 Task: Add caption  from layout.
Action: Mouse moved to (169, 62)
Screenshot: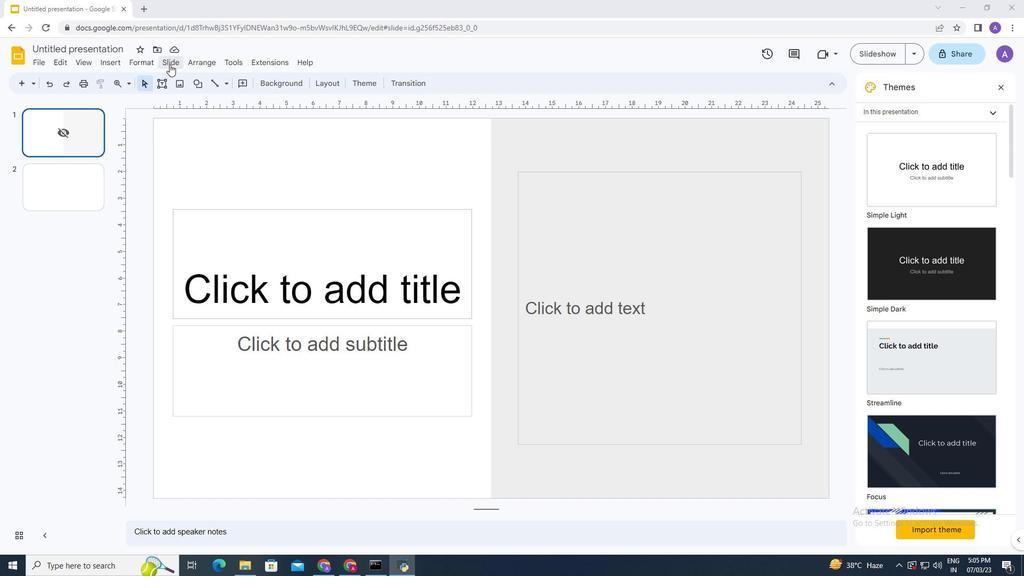 
Action: Mouse pressed left at (169, 62)
Screenshot: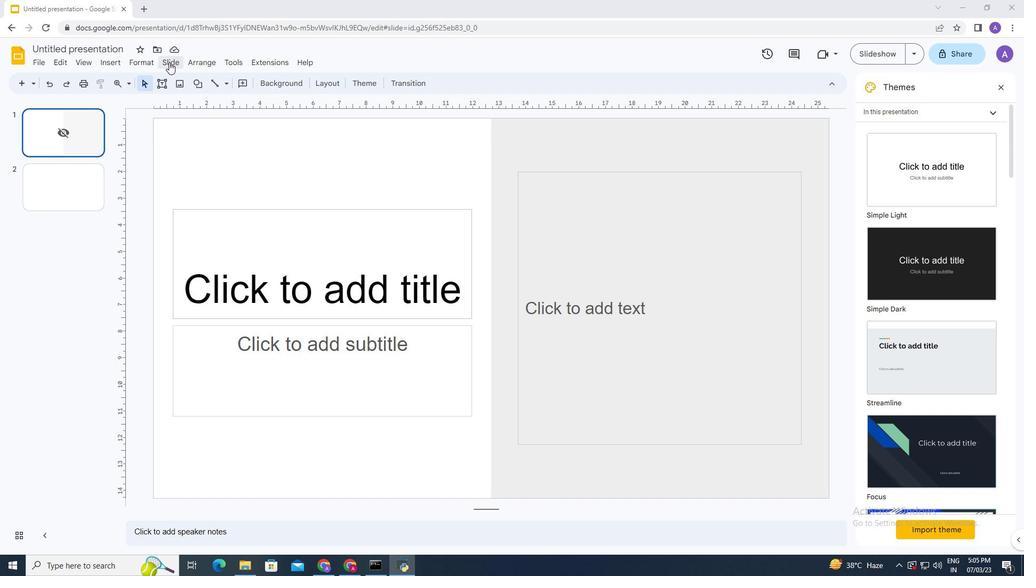 
Action: Mouse moved to (503, 320)
Screenshot: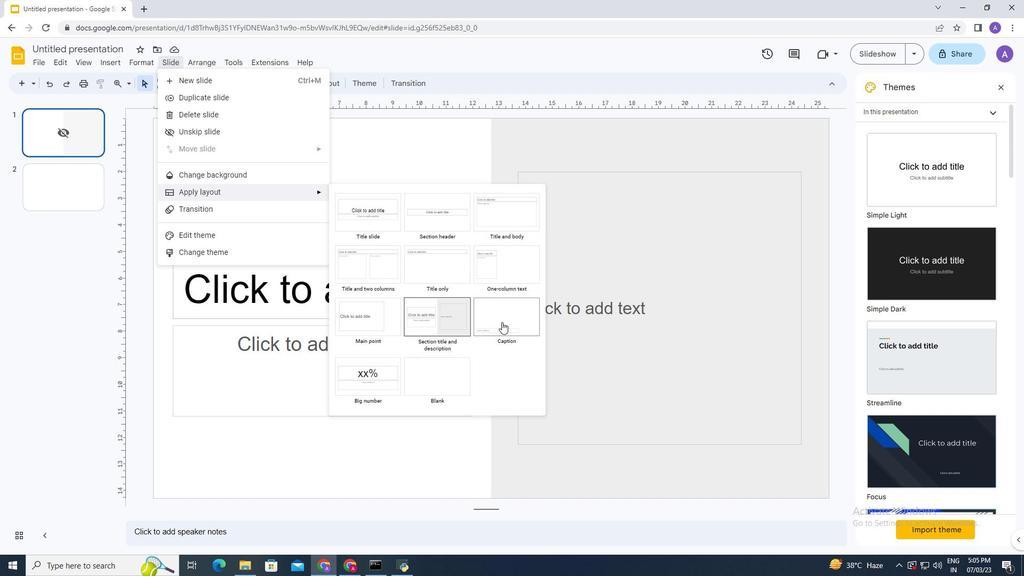 
Action: Mouse pressed left at (503, 320)
Screenshot: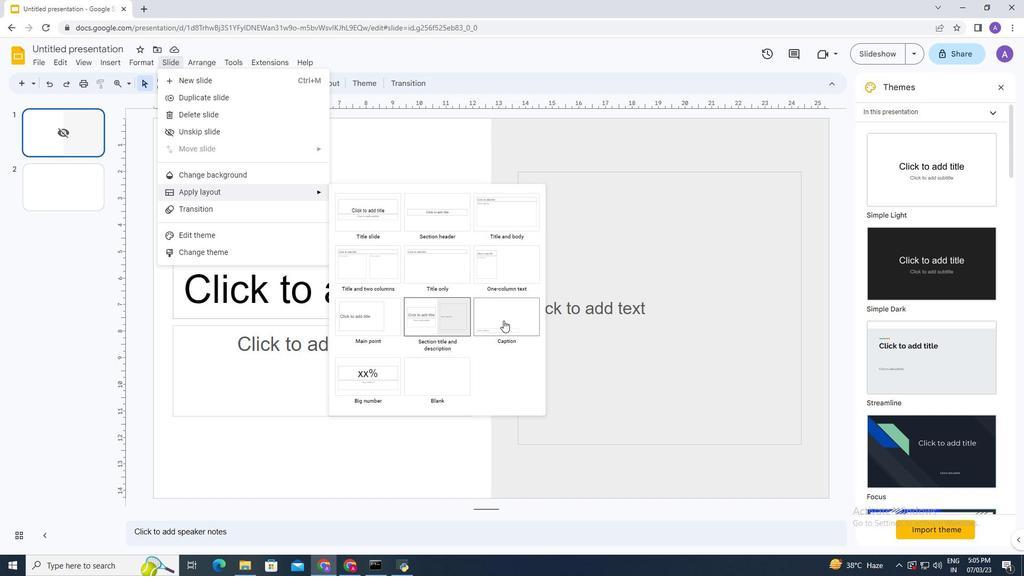 
Action: Mouse moved to (230, 322)
Screenshot: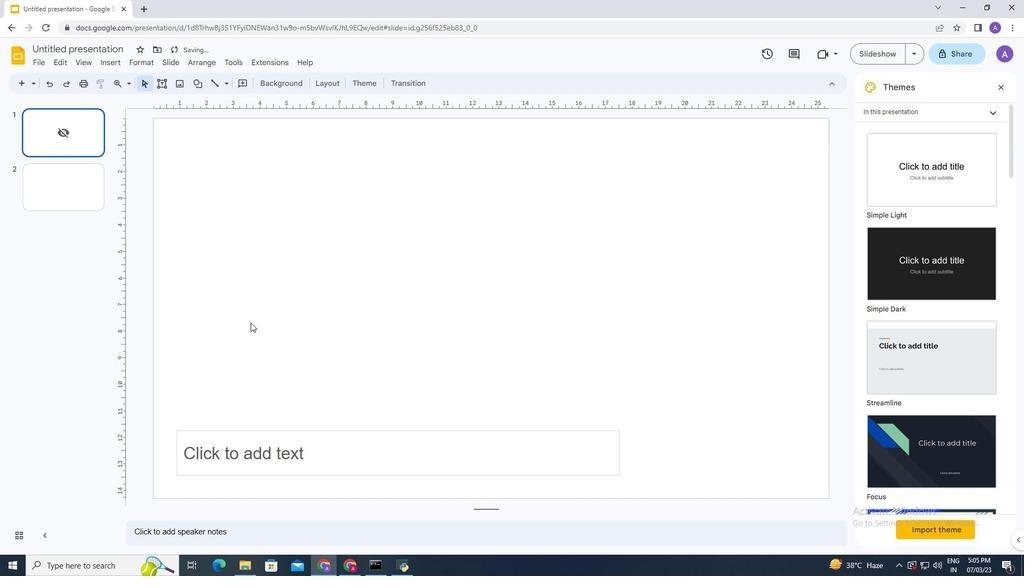 
